 Task: Create a section Dependency Management Sprint and in the section, add a milestone Internet of Things Integration in the project Whiteboard.
Action: Mouse moved to (55, 363)
Screenshot: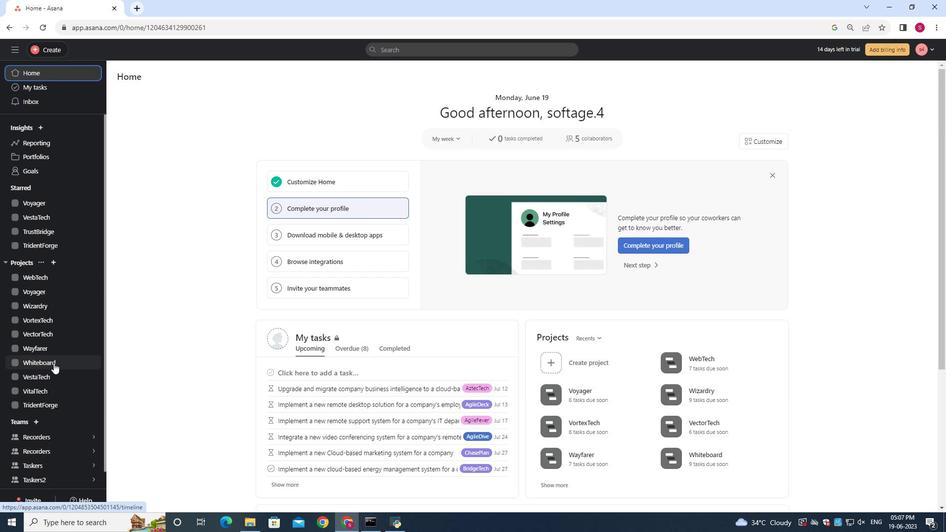 
Action: Mouse pressed left at (55, 363)
Screenshot: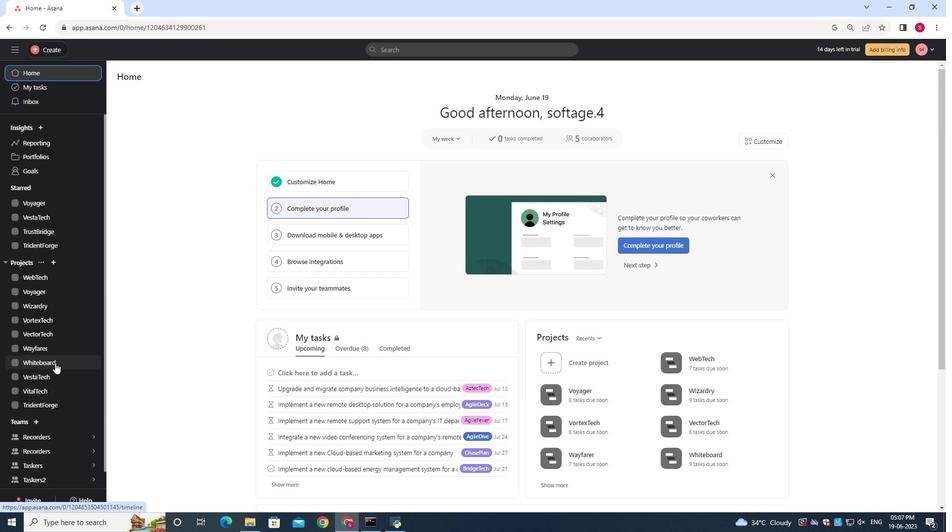 
Action: Mouse moved to (152, 113)
Screenshot: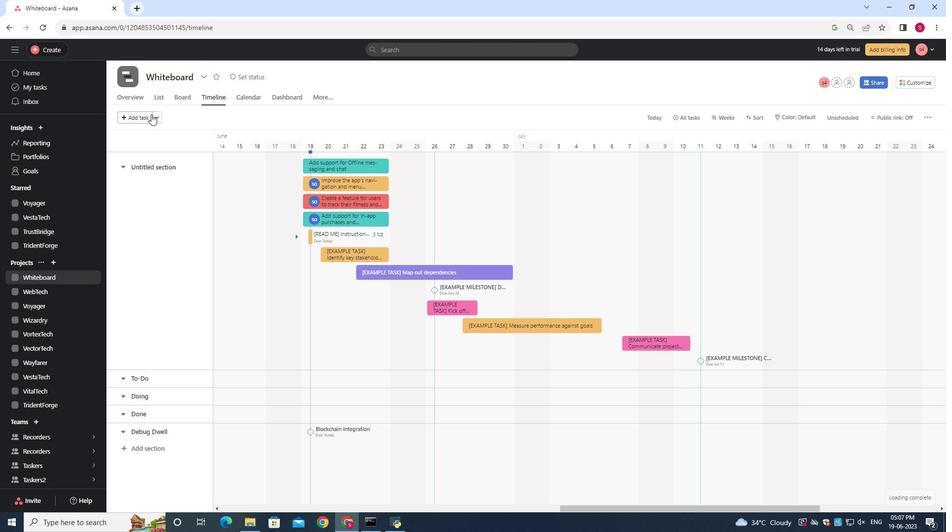 
Action: Mouse pressed left at (152, 113)
Screenshot: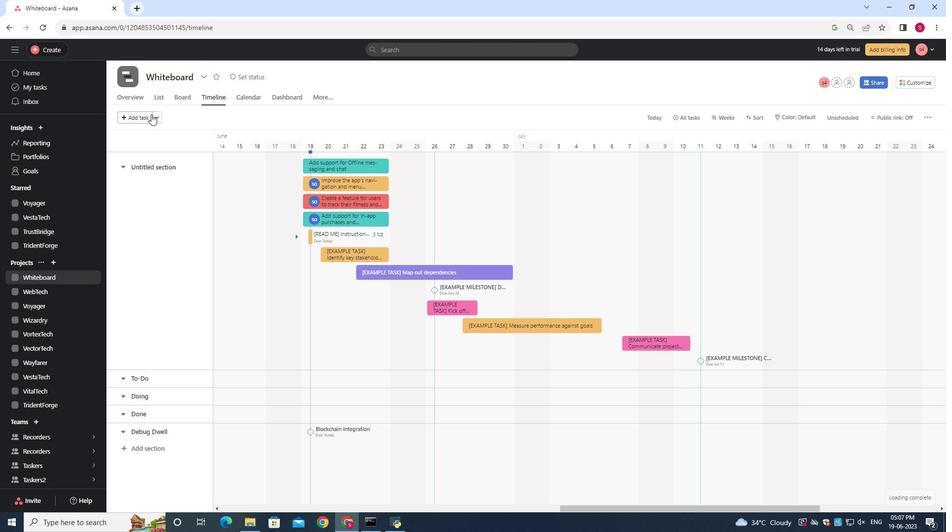 
Action: Mouse moved to (155, 116)
Screenshot: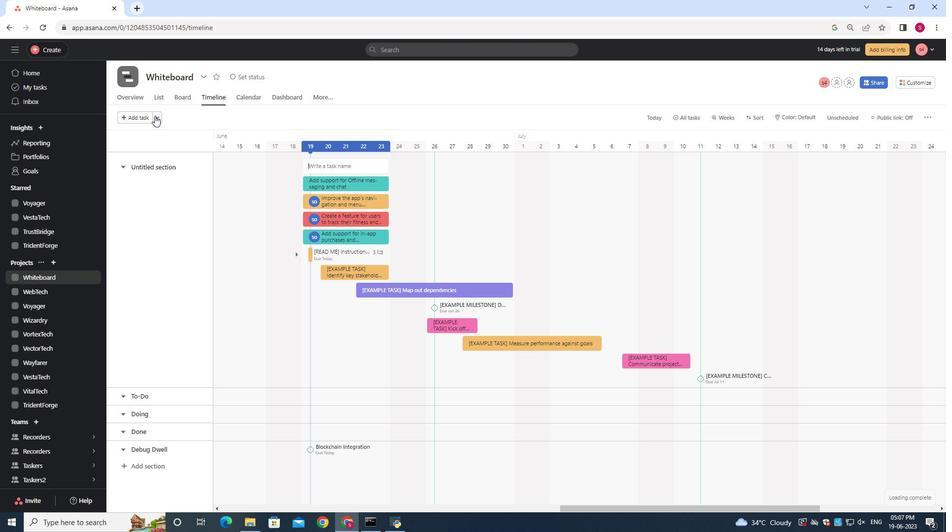 
Action: Mouse pressed left at (155, 116)
Screenshot: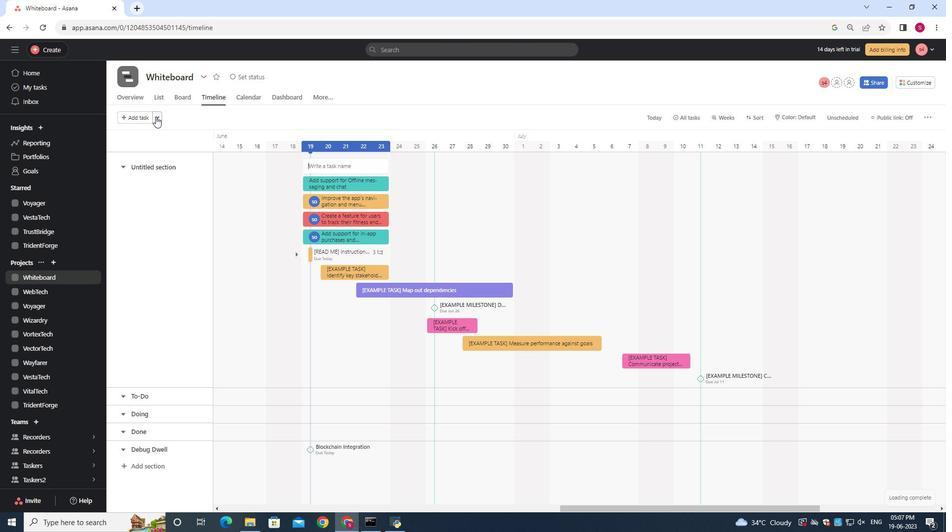 
Action: Mouse moved to (175, 135)
Screenshot: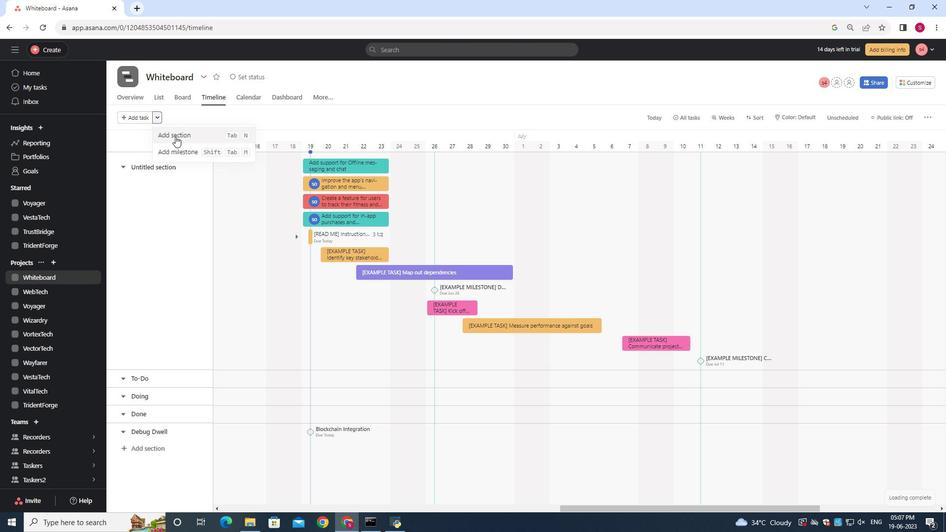 
Action: Mouse pressed left at (175, 135)
Screenshot: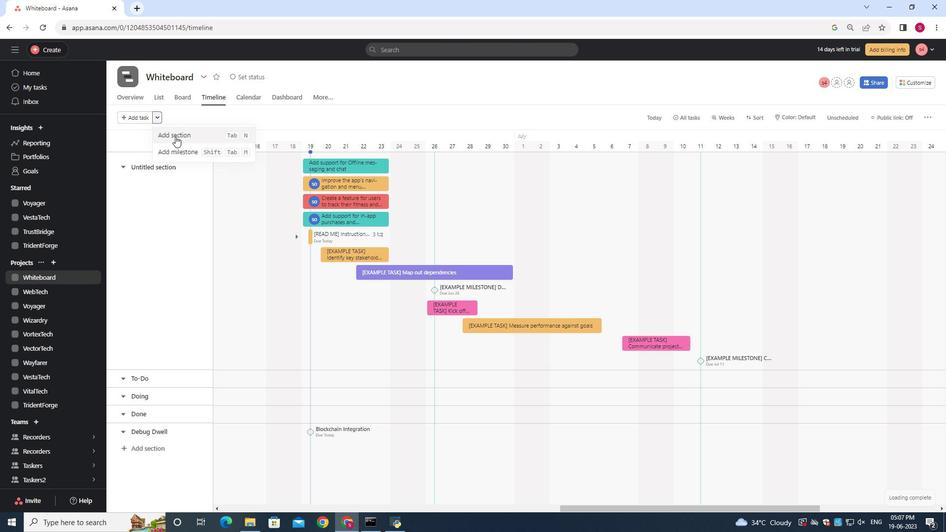 
Action: Mouse moved to (156, 159)
Screenshot: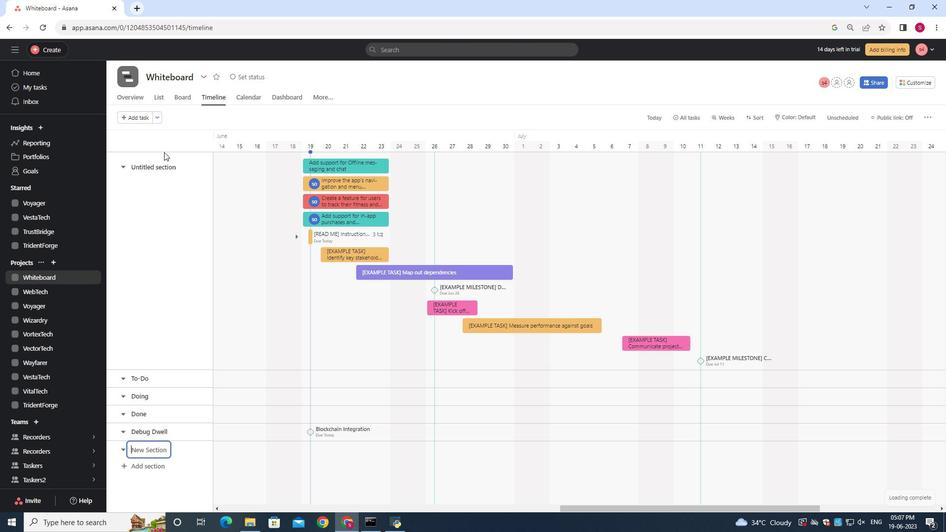
Action: Key pressed <Key.shift>Dependency<Key.space><Key.shift><Key.shift><Key.shift><Key.shift><Key.shift><Key.shift><Key.shift><Key.shift><Key.shift><Key.shift><Key.shift><Key.shift><Key.shift><Key.shift>Management<Key.space><Key.shift>Sprint
Screenshot: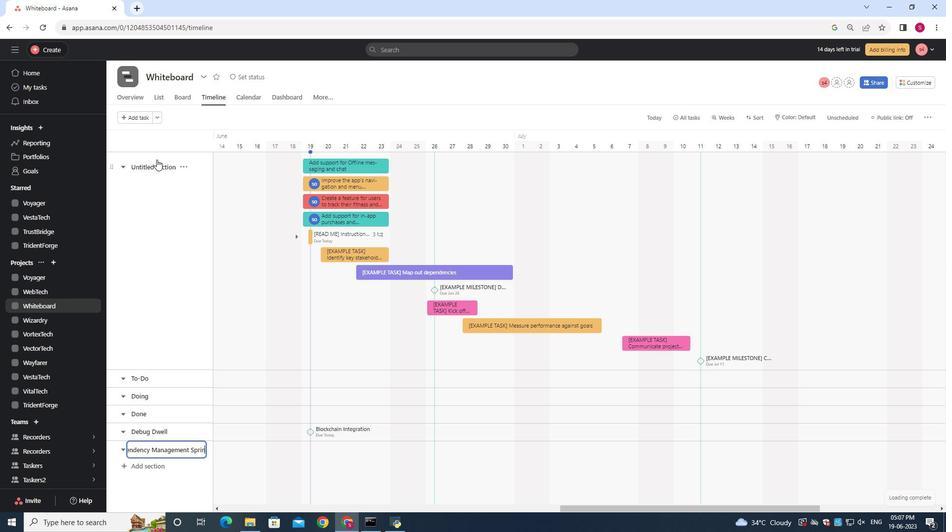 
Action: Mouse moved to (232, 455)
Screenshot: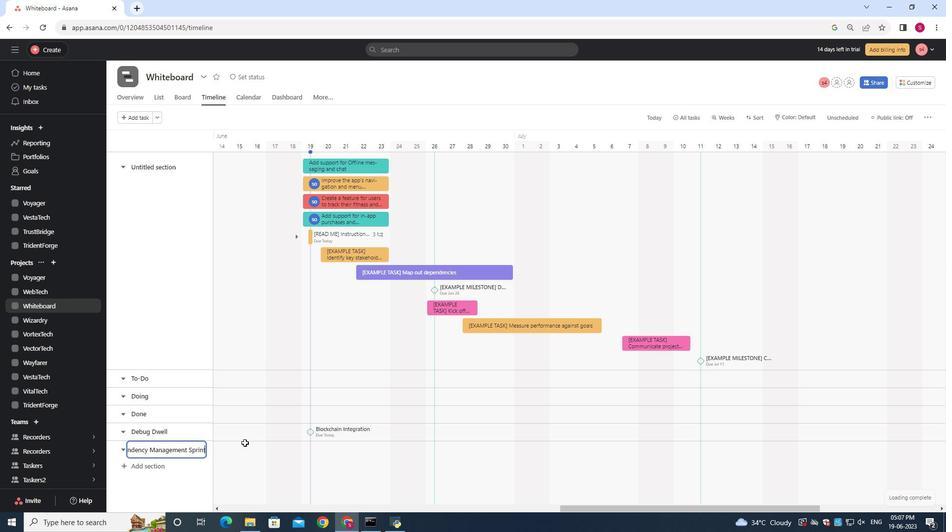 
Action: Mouse pressed left at (232, 455)
Screenshot: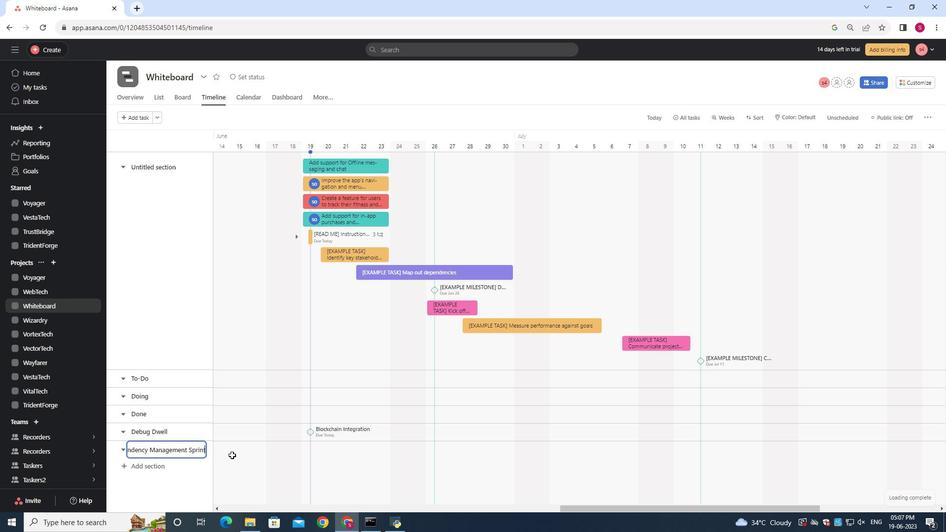 
Action: Mouse moved to (235, 455)
Screenshot: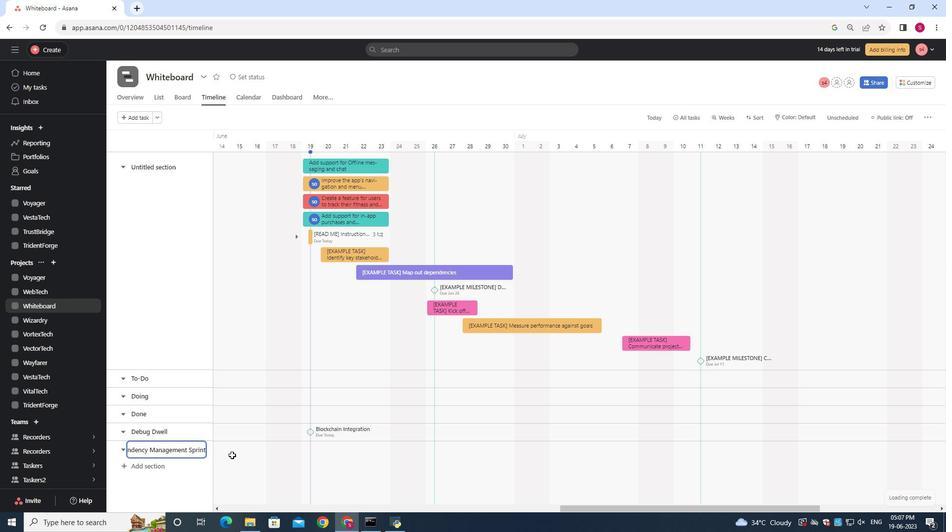 
Action: Key pressed <Key.shift><Key.shift><Key.shift><Key.shift><Key.shift><Key.shift><Key.shift><Key.shift><Key.shift><Key.shift><Key.shift><Key.shift><Key.shift><Key.shift><Key.shift><Key.shift><Key.shift><Key.shift><Key.shift><Key.shift><Key.shift><Key.shift><Key.shift><Key.shift><Key.shift><Key.shift><Key.shift><Key.shift><Key.shift><Key.shift><Key.shift><Key.shift><Key.shift>Things<Key.space><Key.shift>Integration<Key.space>
Screenshot: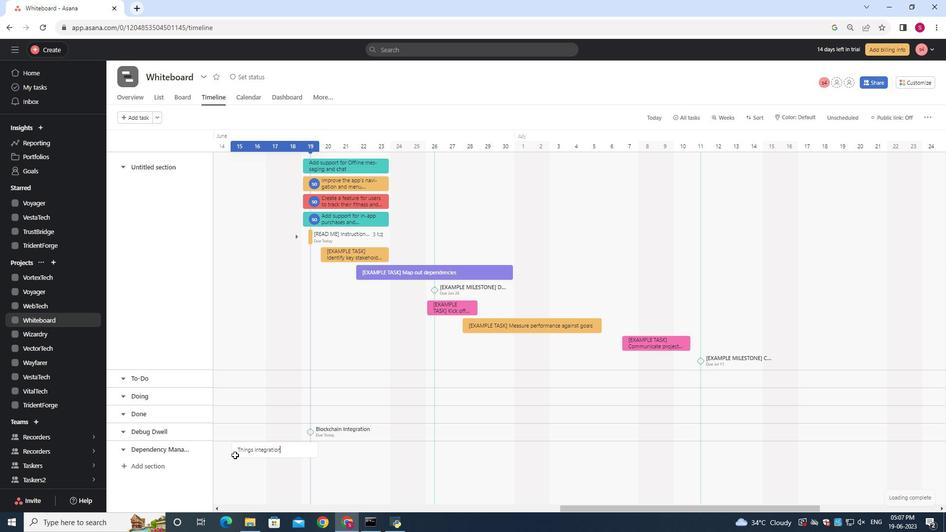 
Action: Mouse moved to (284, 446)
Screenshot: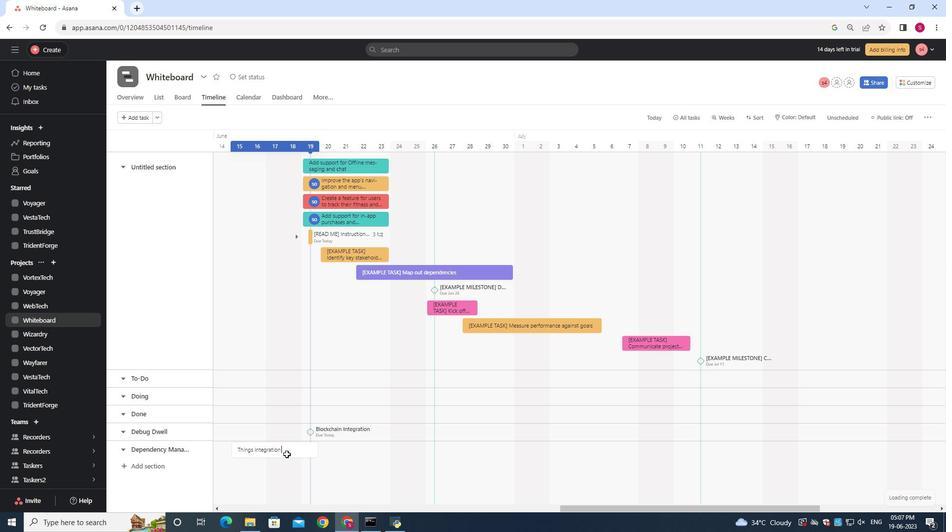 
Action: Mouse pressed right at (284, 446)
Screenshot: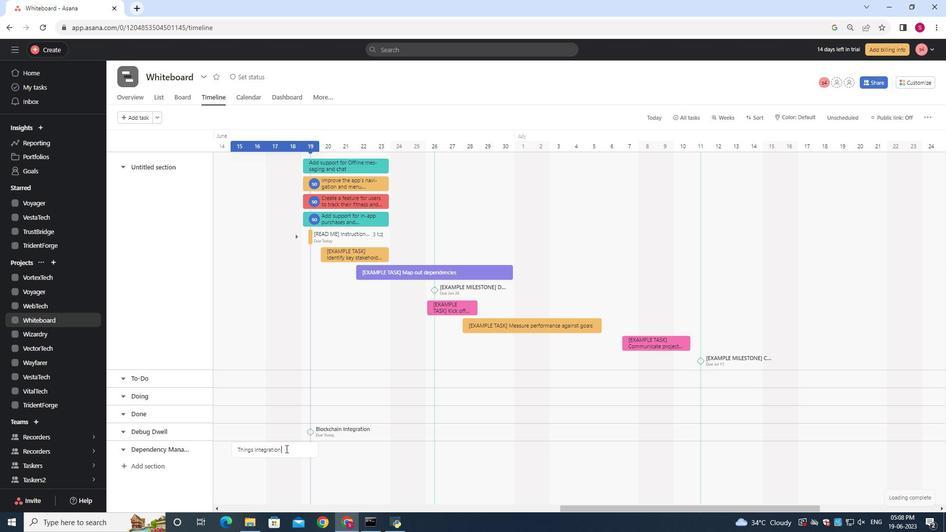 
Action: Mouse moved to (309, 397)
Screenshot: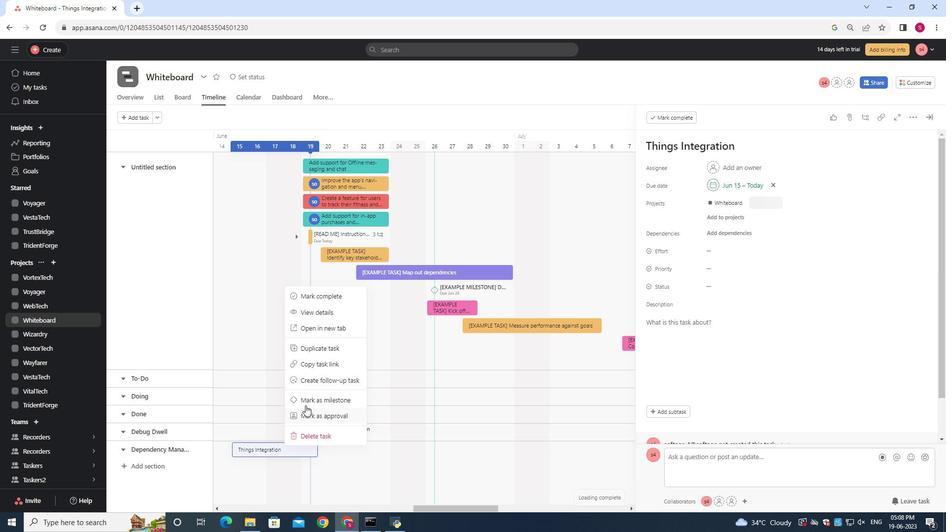 
Action: Mouse pressed left at (309, 397)
Screenshot: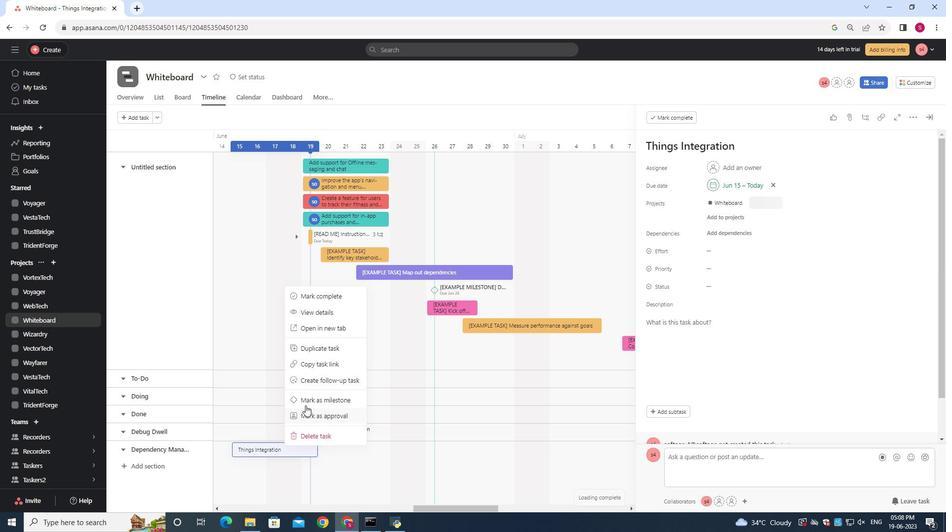 
Action: Mouse moved to (312, 395)
Screenshot: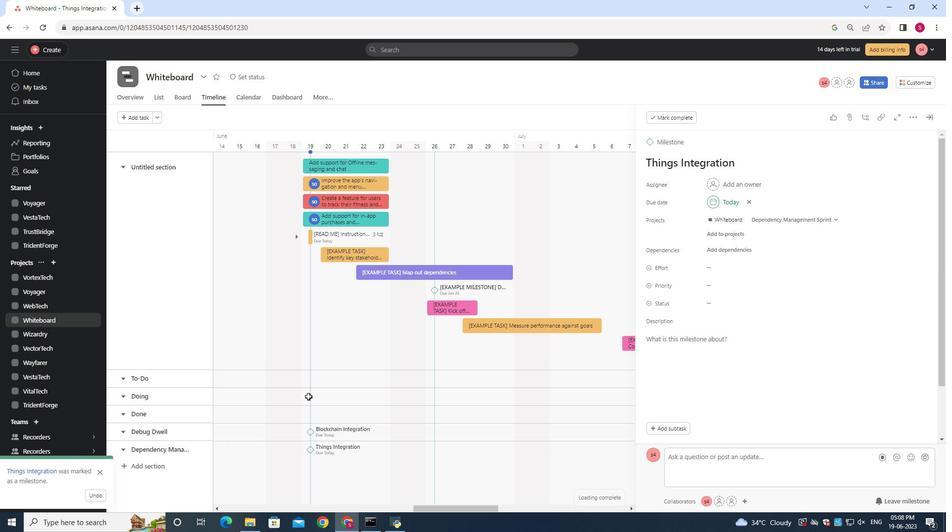 
